 Task: Enable the video filter "Color threshold filter" for transcode stream output.
Action: Mouse moved to (95, 11)
Screenshot: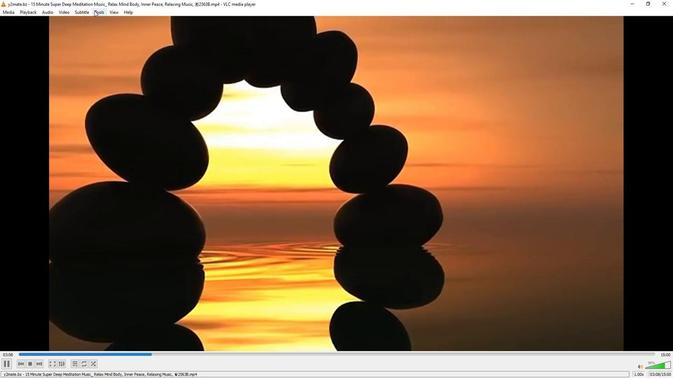 
Action: Mouse pressed left at (95, 11)
Screenshot: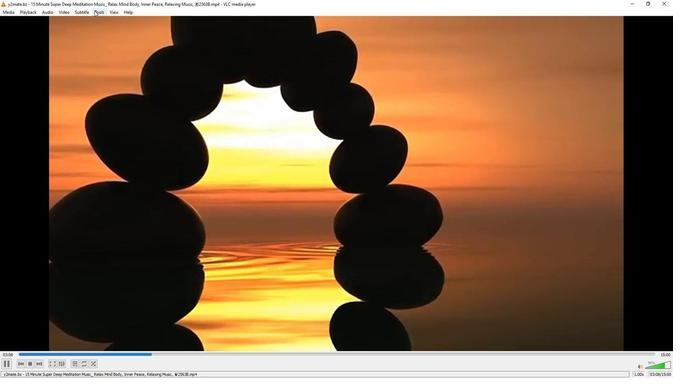 
Action: Mouse moved to (107, 94)
Screenshot: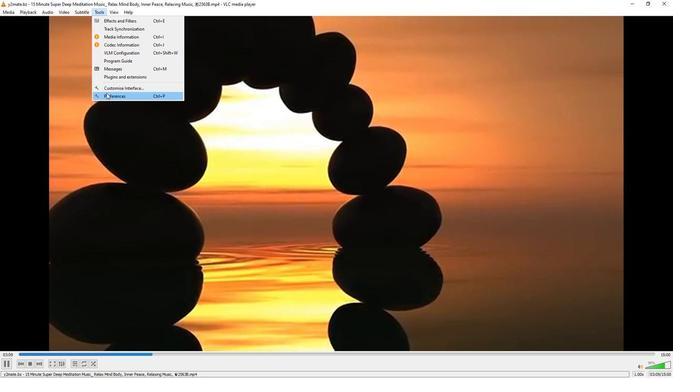 
Action: Mouse pressed left at (107, 94)
Screenshot: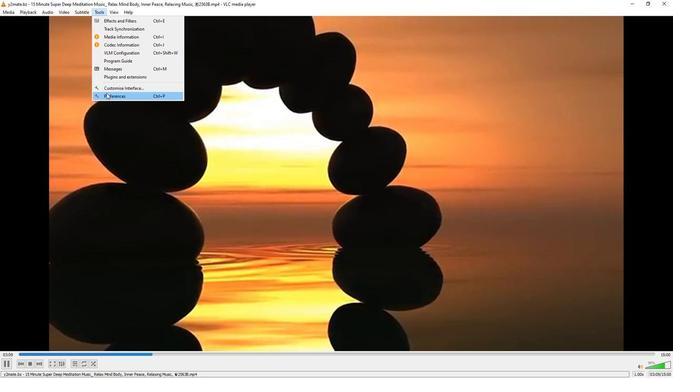 
Action: Mouse moved to (224, 309)
Screenshot: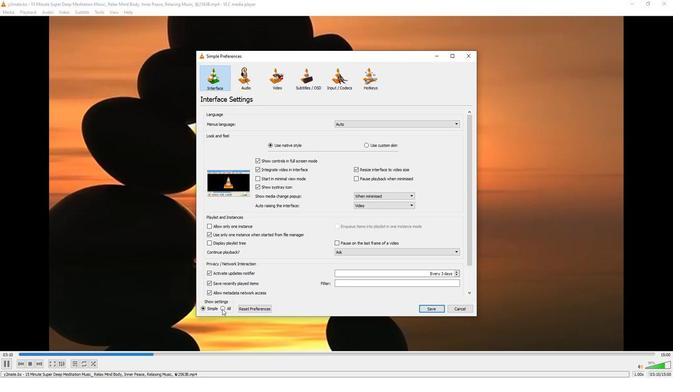 
Action: Mouse pressed left at (224, 309)
Screenshot: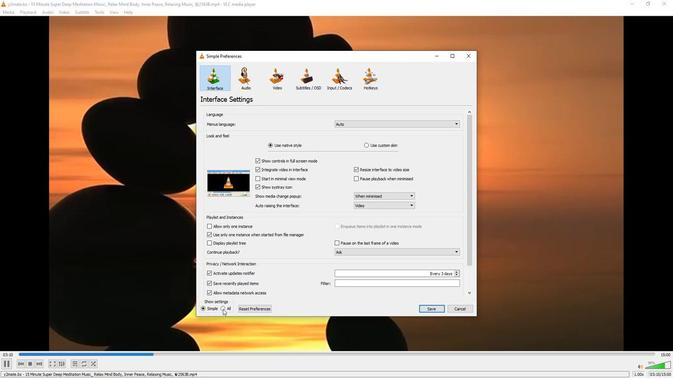 
Action: Mouse moved to (234, 239)
Screenshot: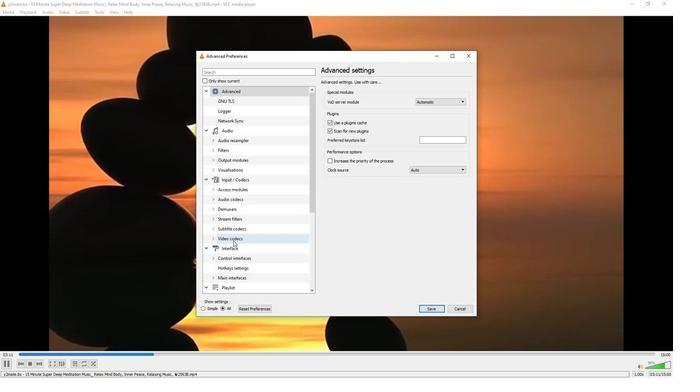 
Action: Mouse scrolled (234, 238) with delta (0, 0)
Screenshot: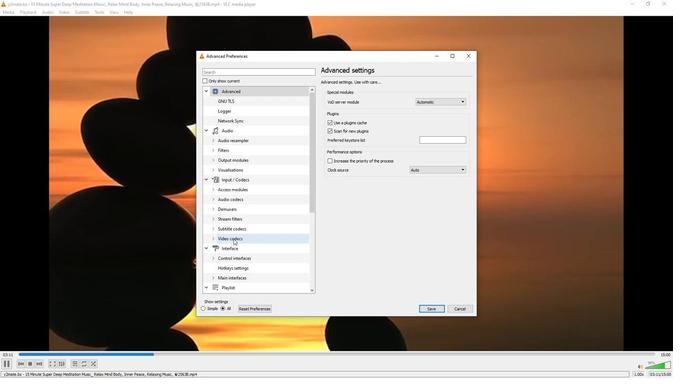 
Action: Mouse scrolled (234, 238) with delta (0, 0)
Screenshot: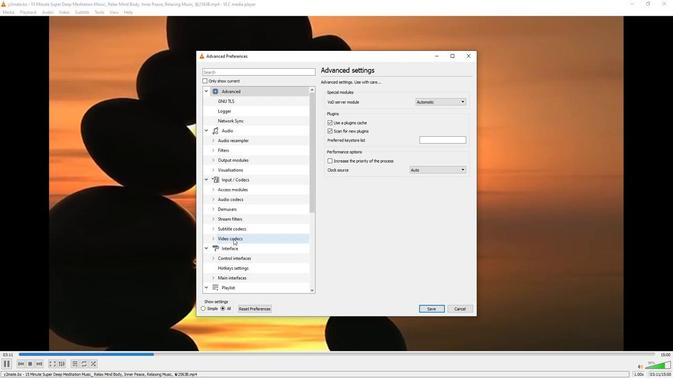 
Action: Mouse scrolled (234, 238) with delta (0, 0)
Screenshot: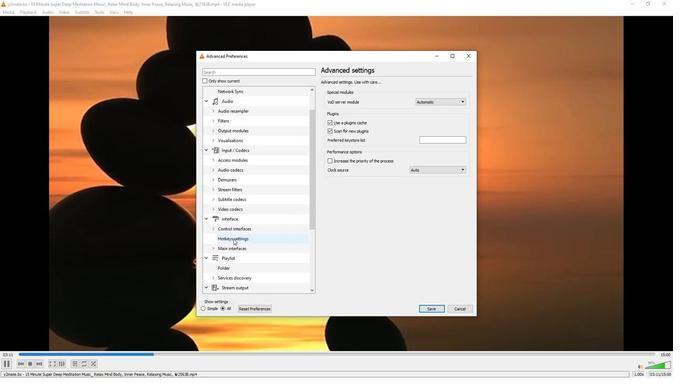 
Action: Mouse scrolled (234, 238) with delta (0, 0)
Screenshot: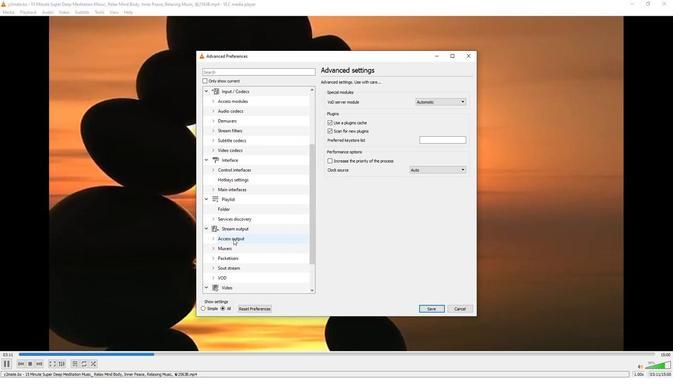 
Action: Mouse moved to (213, 238)
Screenshot: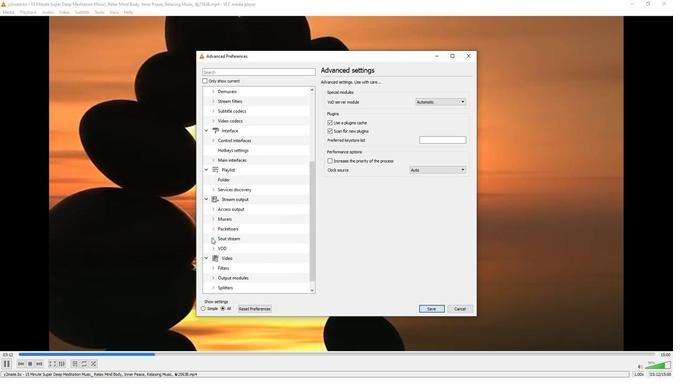 
Action: Mouse pressed left at (213, 238)
Screenshot: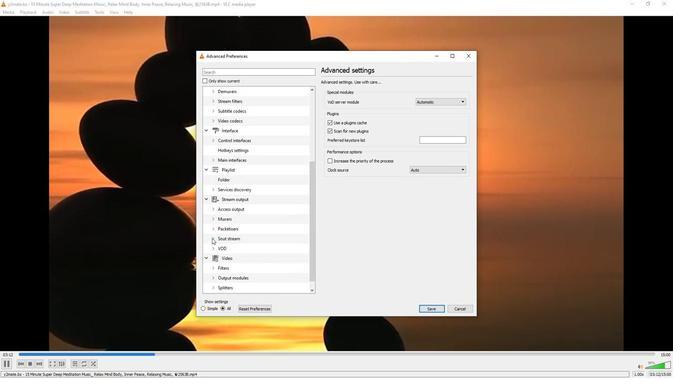 
Action: Mouse moved to (233, 236)
Screenshot: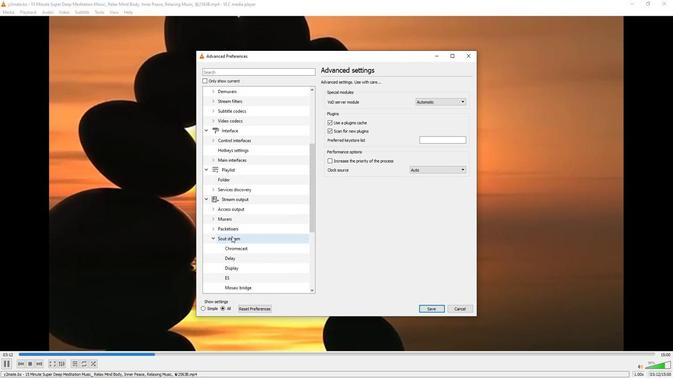 
Action: Mouse scrolled (233, 236) with delta (0, 0)
Screenshot: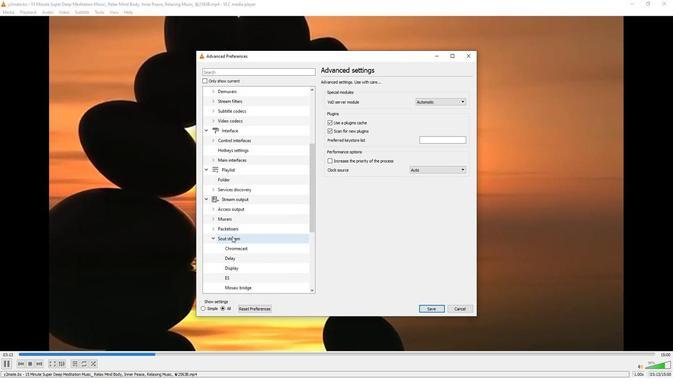 
Action: Mouse scrolled (233, 236) with delta (0, 0)
Screenshot: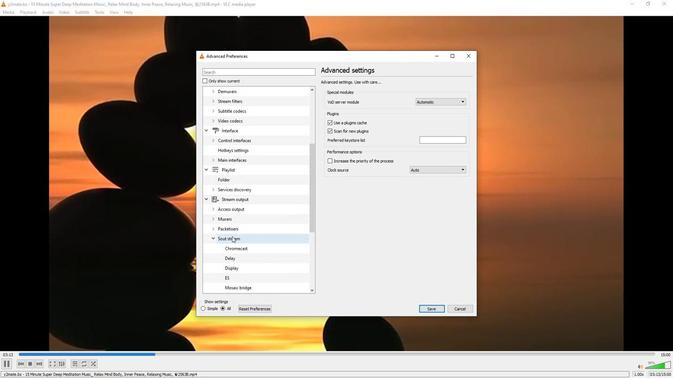 
Action: Mouse scrolled (233, 236) with delta (0, 0)
Screenshot: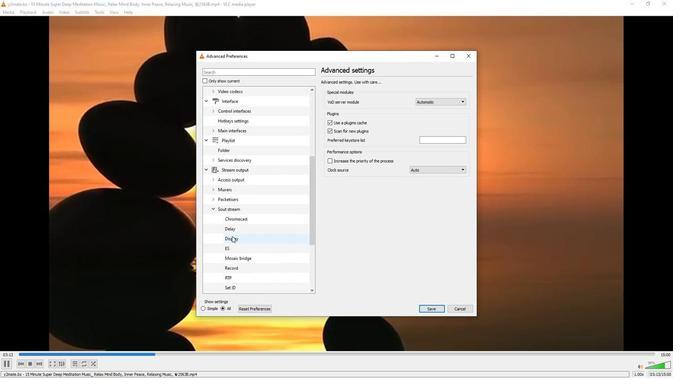
Action: Mouse scrolled (233, 236) with delta (0, 0)
Screenshot: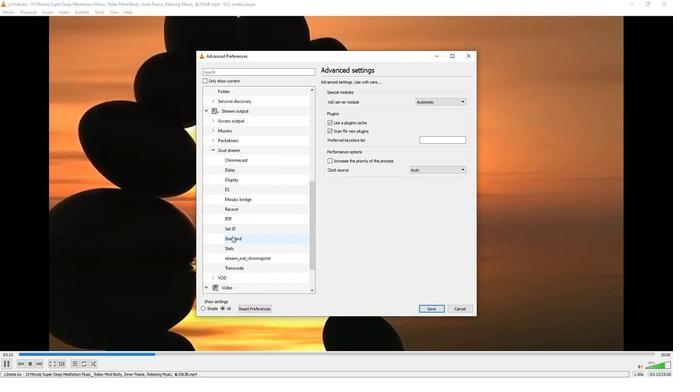 
Action: Mouse moved to (232, 236)
Screenshot: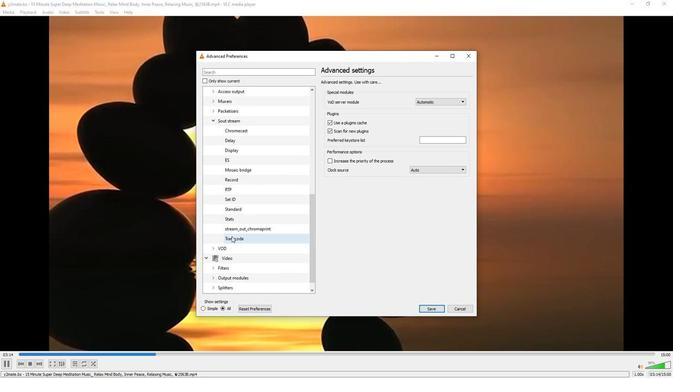 
Action: Mouse pressed left at (232, 236)
Screenshot: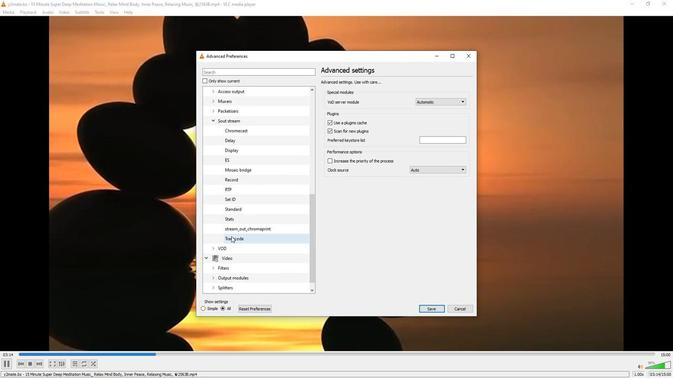 
Action: Mouse moved to (402, 236)
Screenshot: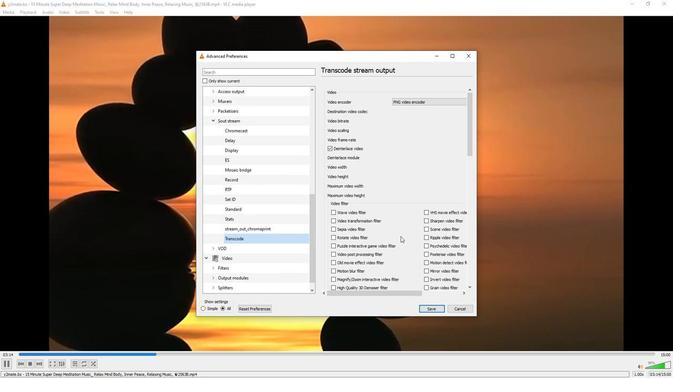 
Action: Mouse scrolled (402, 236) with delta (0, 0)
Screenshot: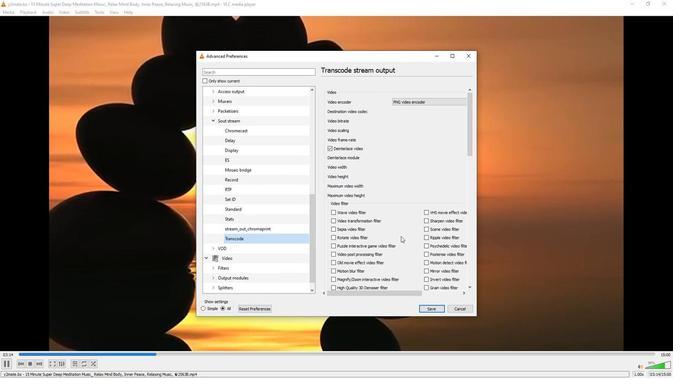 
Action: Mouse scrolled (402, 236) with delta (0, 0)
Screenshot: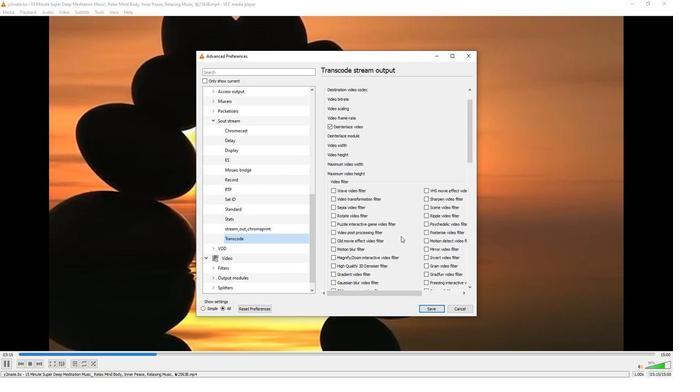 
Action: Mouse scrolled (402, 236) with delta (0, 0)
Screenshot: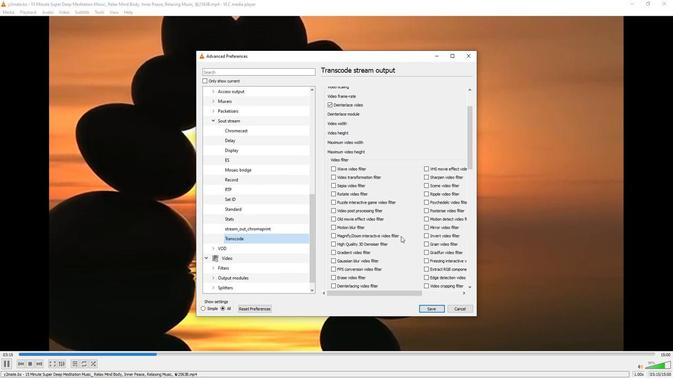 
Action: Mouse moved to (402, 236)
Screenshot: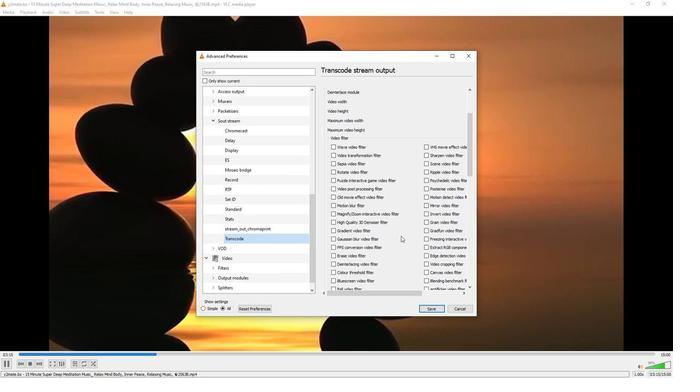 
Action: Mouse scrolled (402, 236) with delta (0, 0)
Screenshot: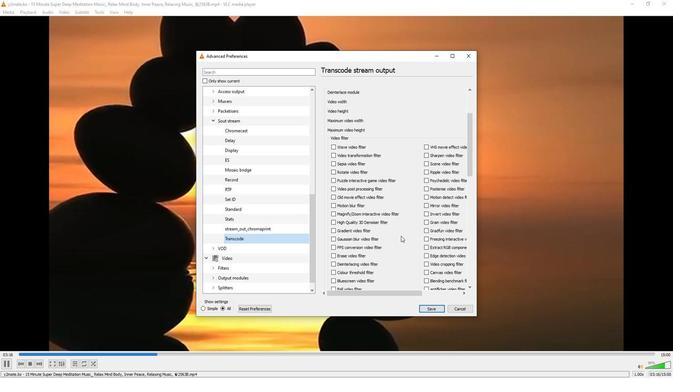 
Action: Mouse moved to (334, 251)
Screenshot: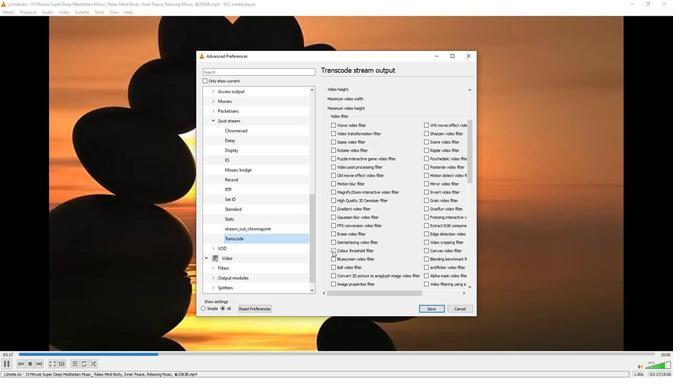 
Action: Mouse pressed left at (334, 251)
Screenshot: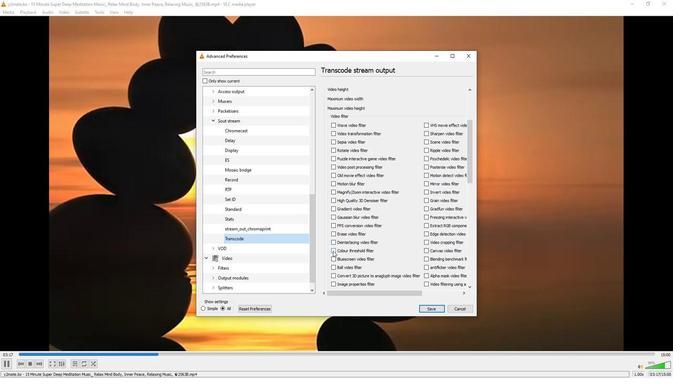 
Action: Mouse moved to (337, 246)
Screenshot: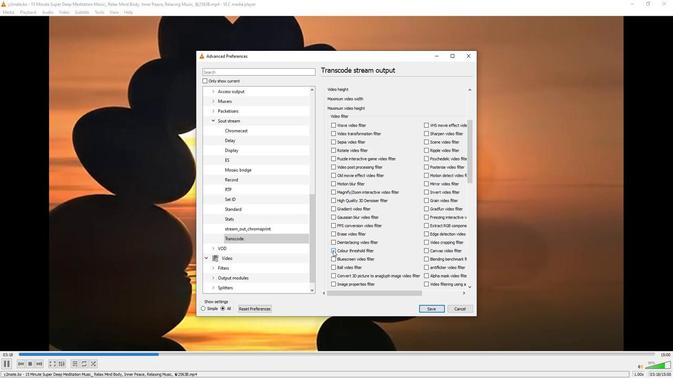 
